 Task: Look for properties with 3 bathrooms.
Action: Mouse moved to (804, 136)
Screenshot: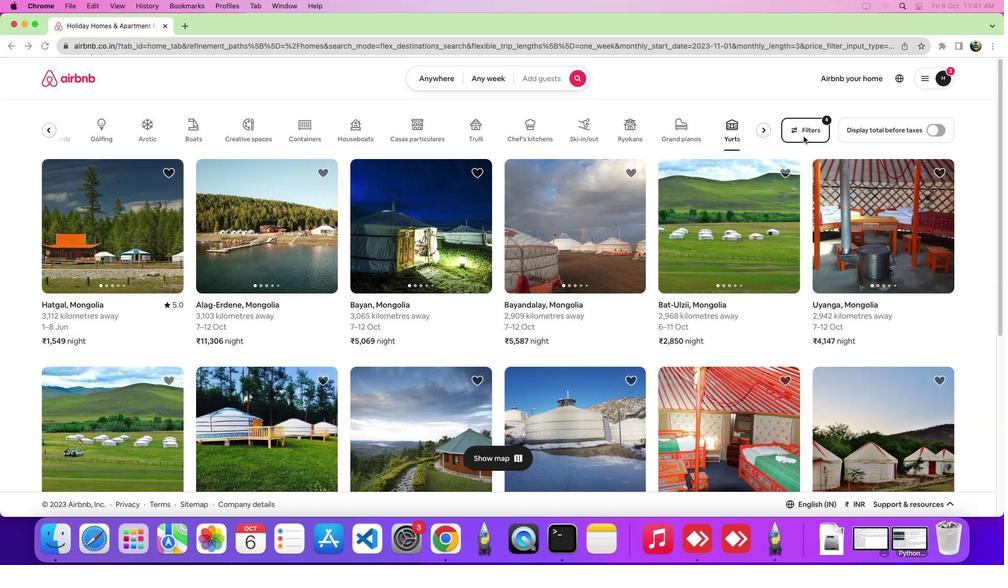 
Action: Mouse pressed left at (804, 136)
Screenshot: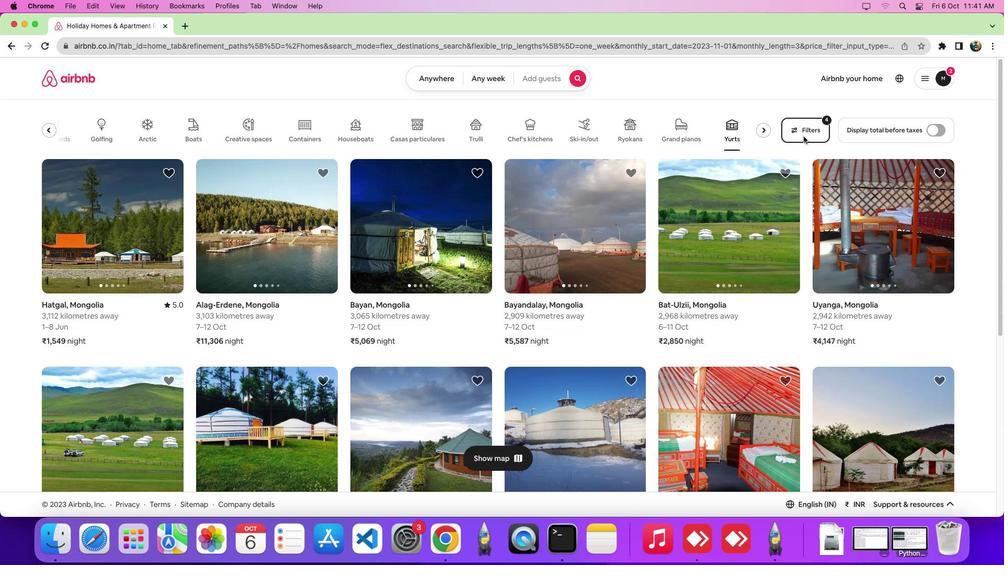 
Action: Mouse moved to (808, 126)
Screenshot: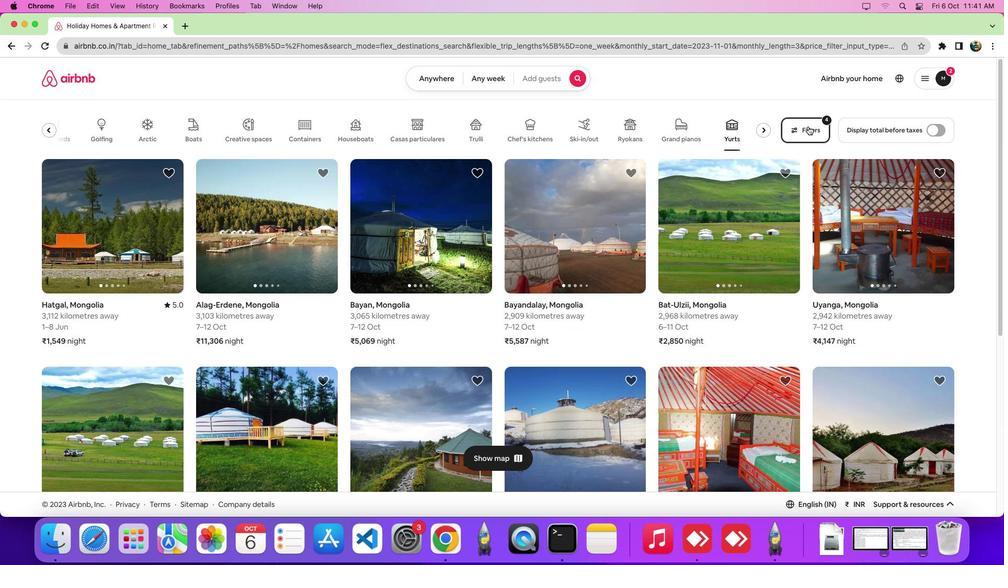 
Action: Mouse pressed left at (808, 126)
Screenshot: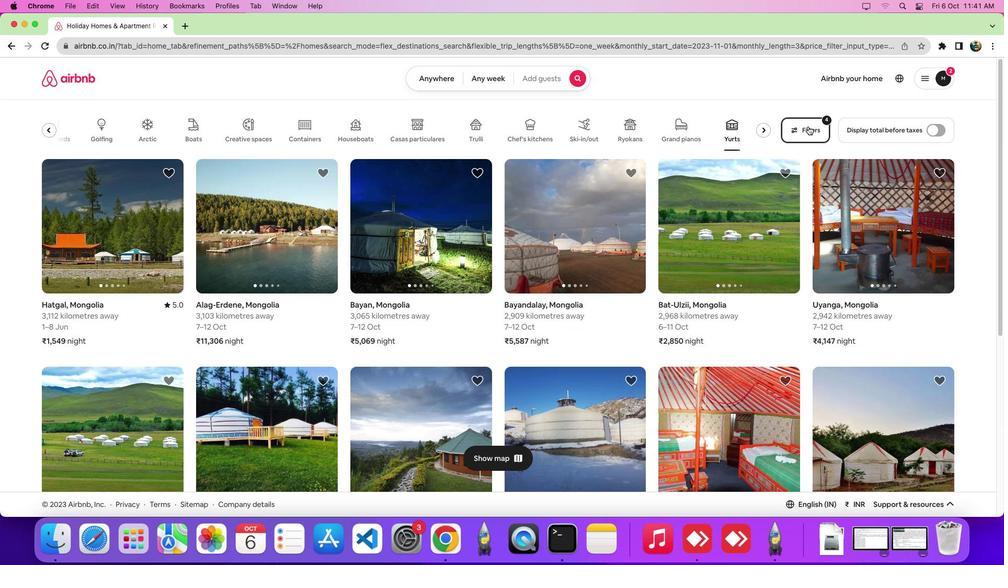 
Action: Mouse moved to (435, 183)
Screenshot: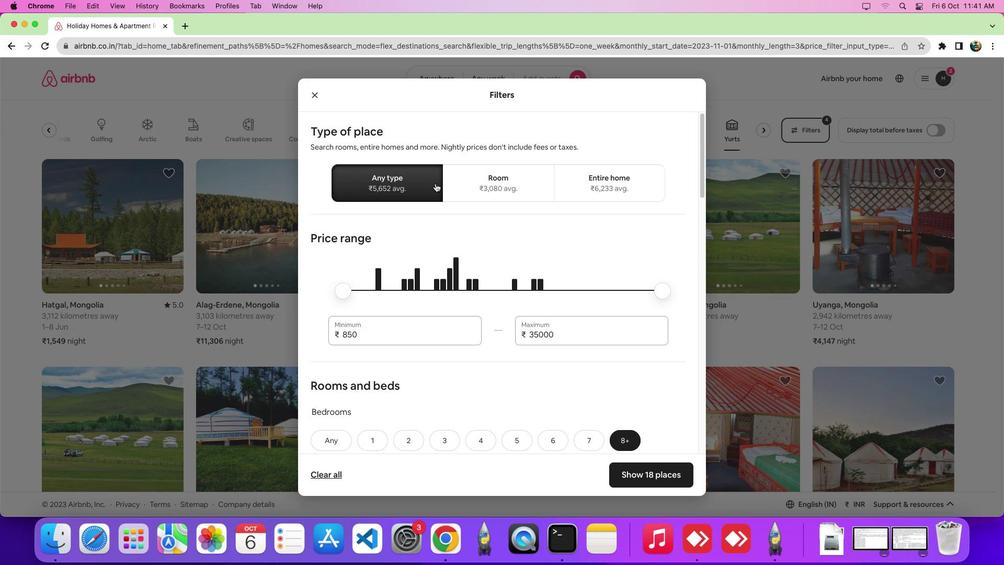 
Action: Mouse pressed left at (435, 183)
Screenshot: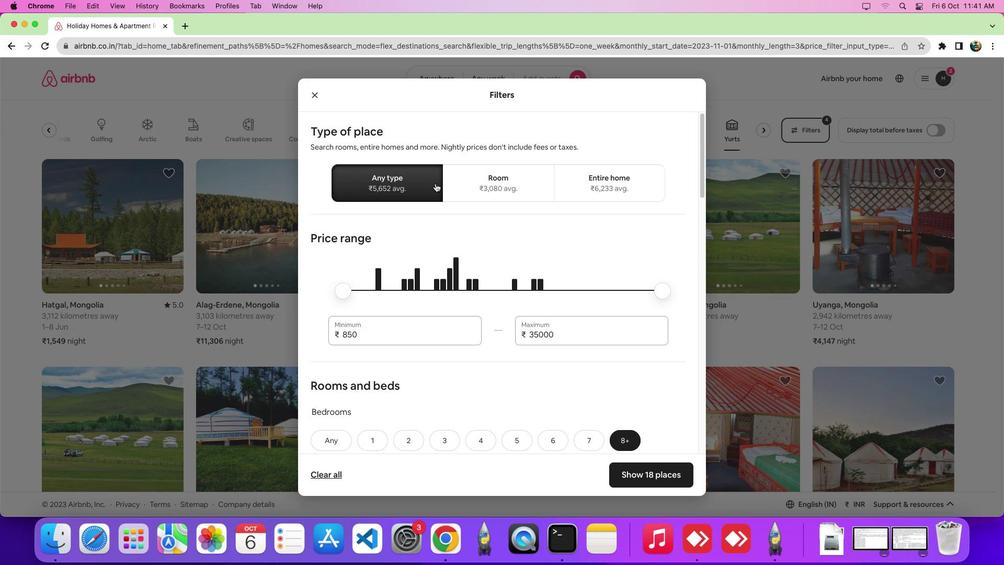 
Action: Mouse moved to (454, 265)
Screenshot: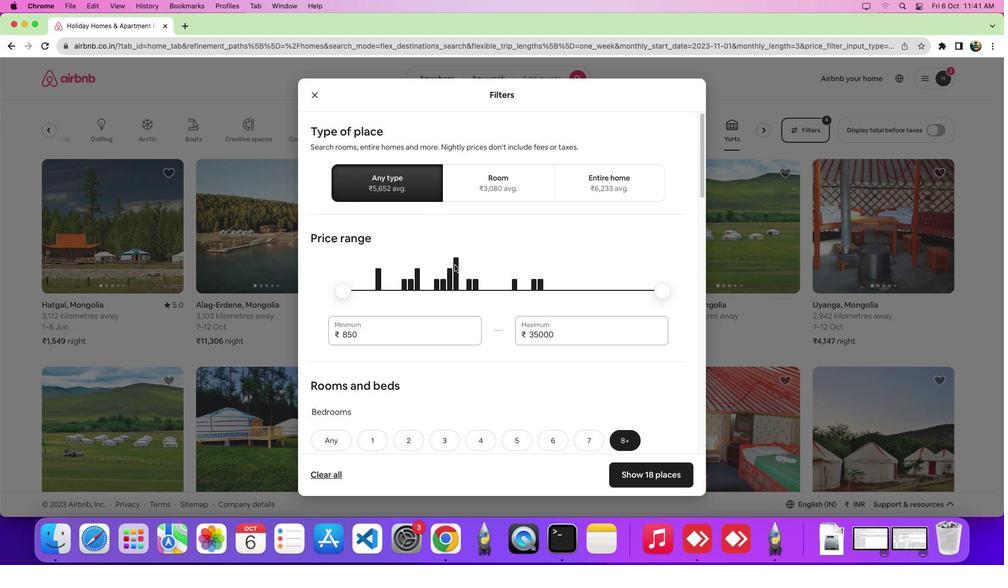 
Action: Mouse scrolled (454, 265) with delta (0, 0)
Screenshot: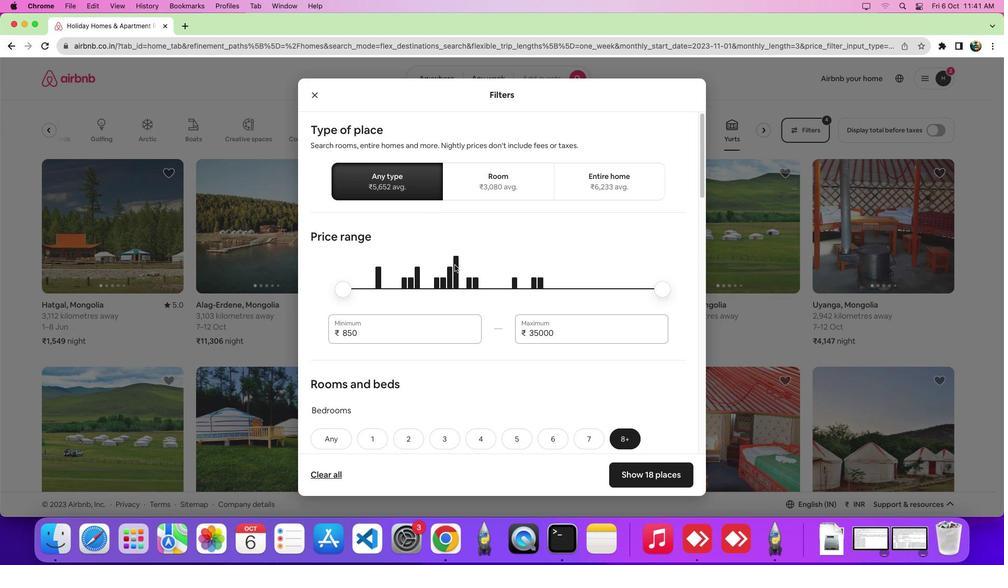 
Action: Mouse scrolled (454, 265) with delta (0, 0)
Screenshot: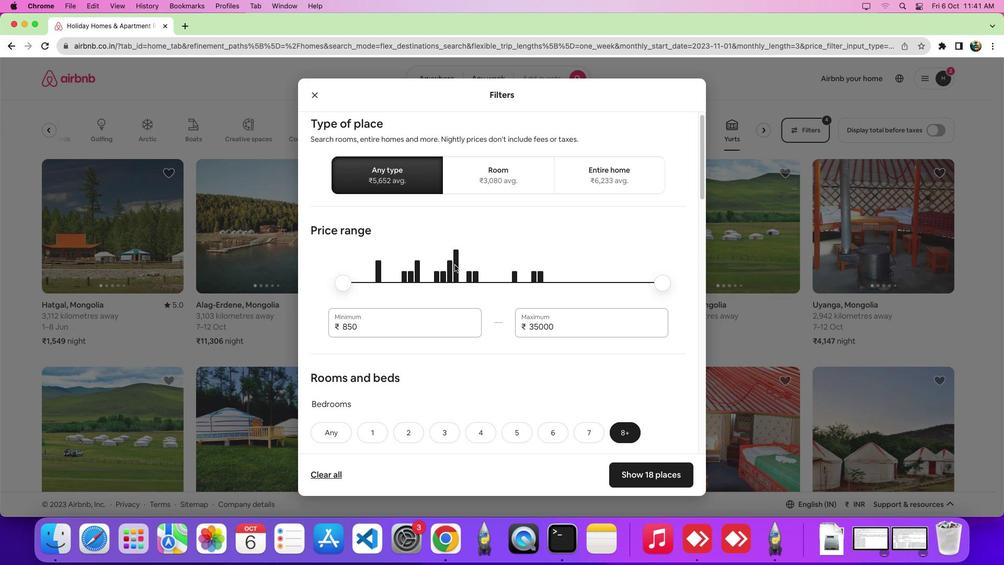 
Action: Mouse scrolled (454, 265) with delta (0, -1)
Screenshot: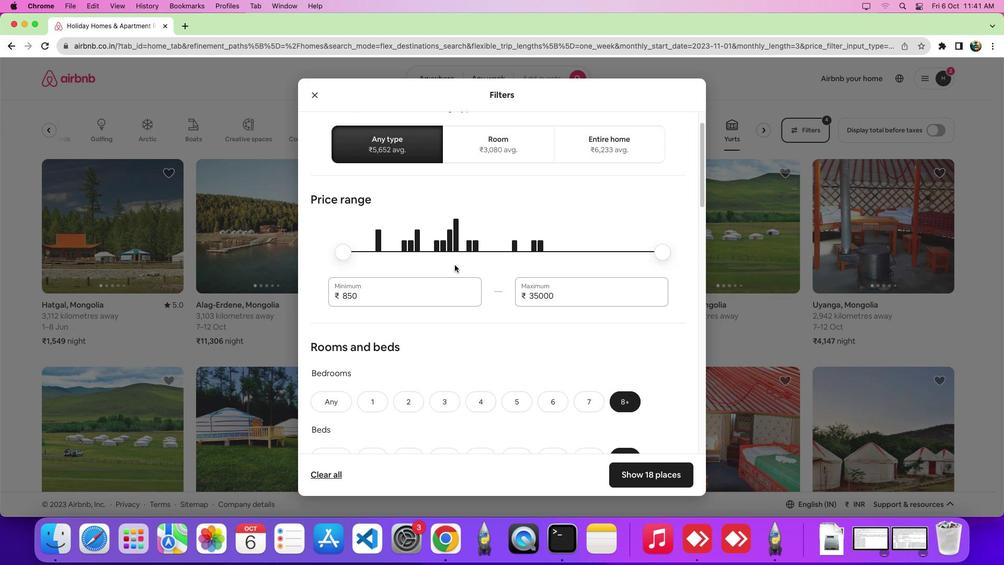 
Action: Mouse moved to (455, 265)
Screenshot: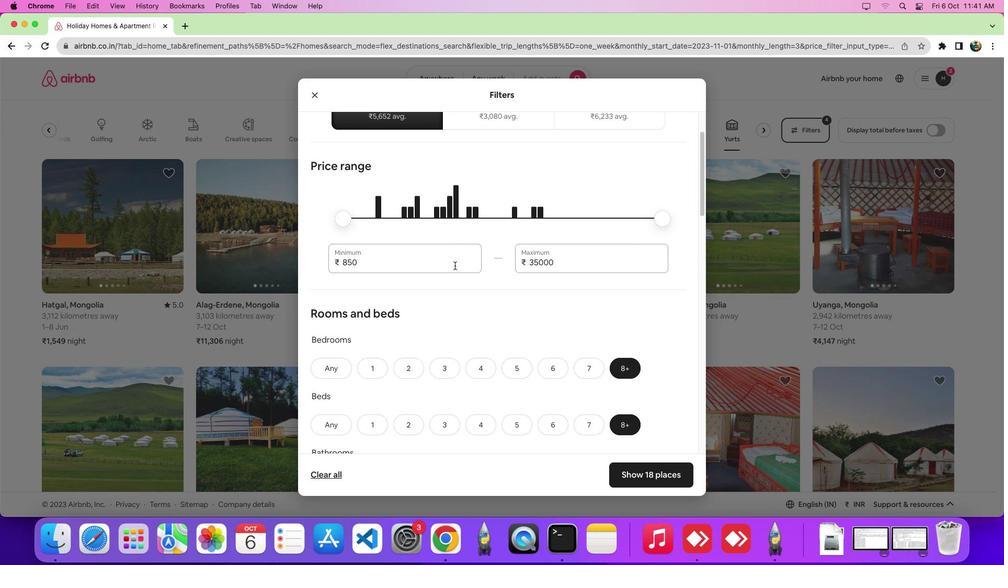 
Action: Mouse scrolled (455, 265) with delta (0, 0)
Screenshot: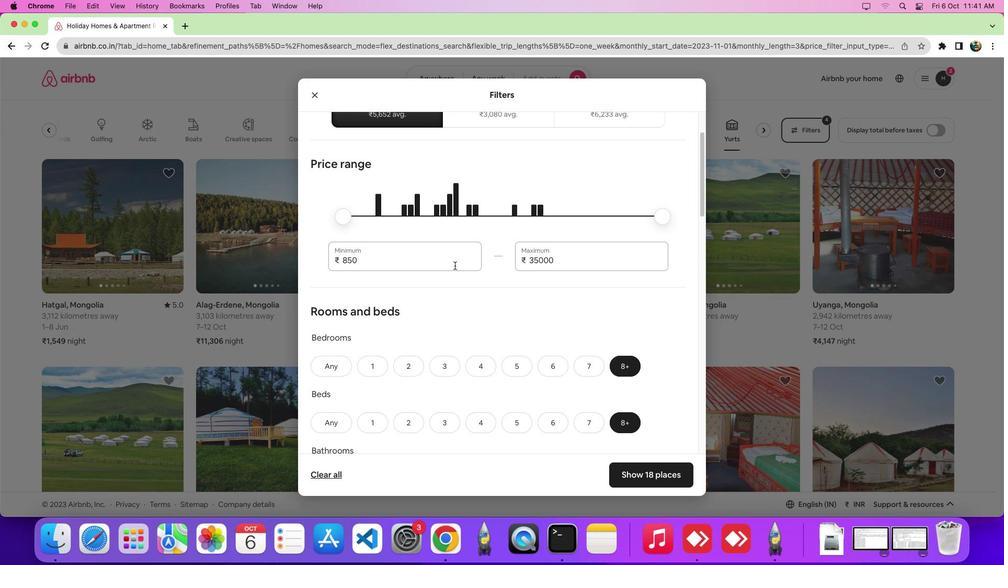 
Action: Mouse scrolled (455, 265) with delta (0, 0)
Screenshot: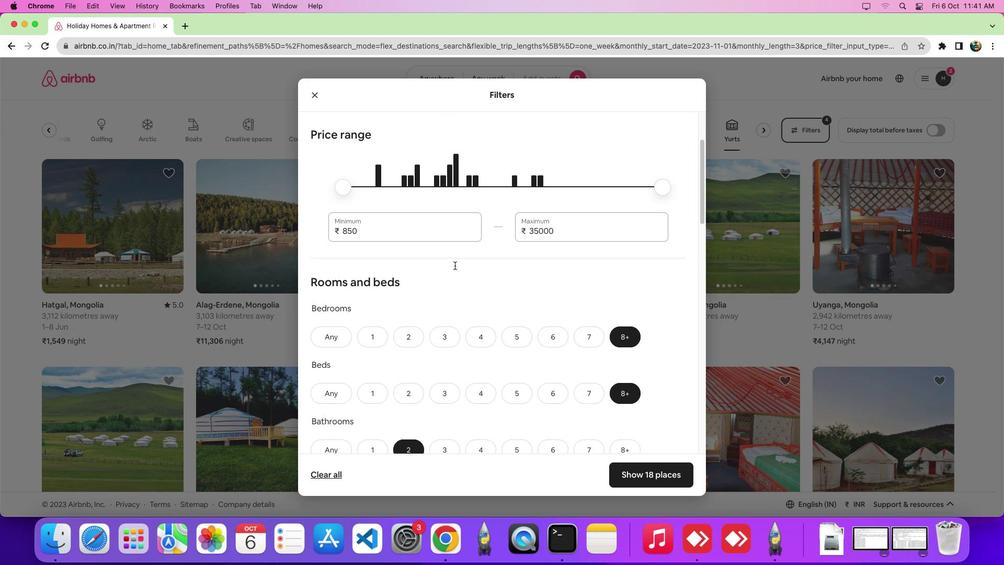 
Action: Mouse scrolled (455, 265) with delta (0, -2)
Screenshot: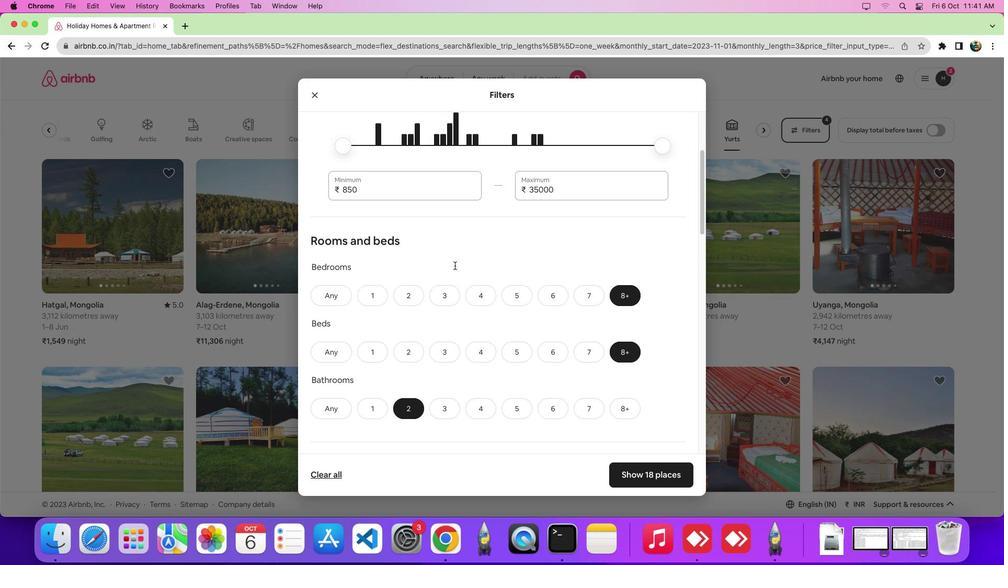 
Action: Mouse scrolled (455, 265) with delta (0, -3)
Screenshot: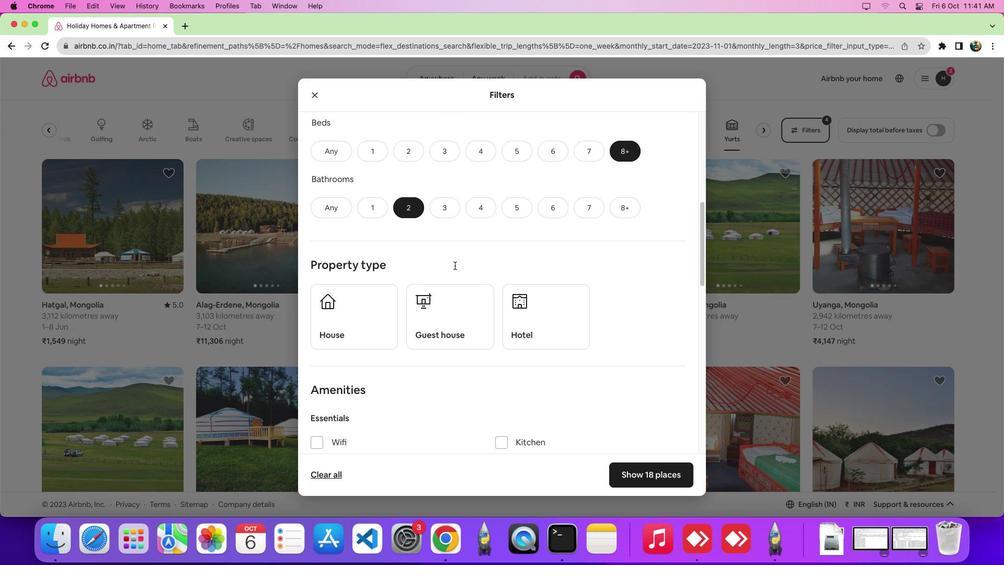 
Action: Mouse moved to (453, 197)
Screenshot: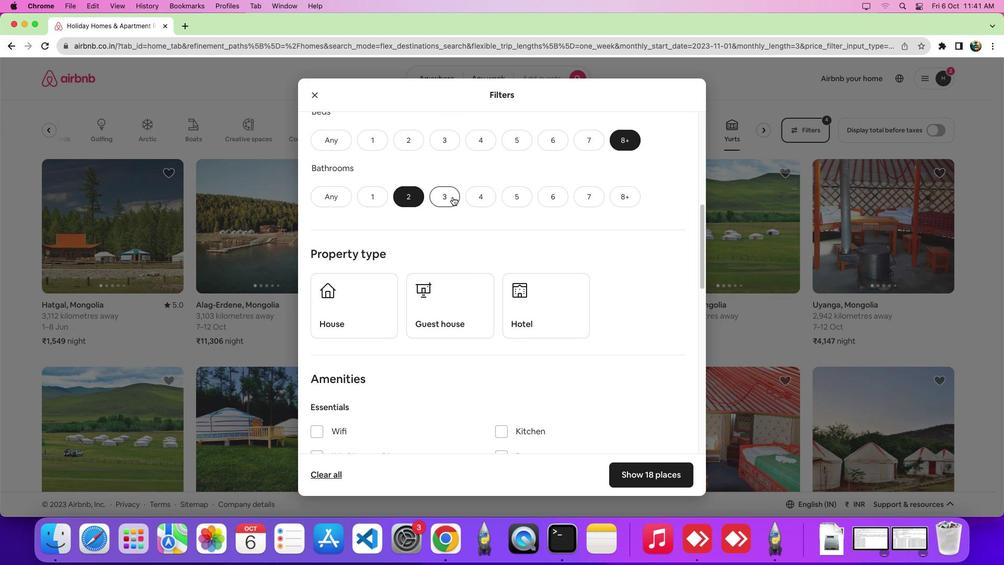 
Action: Mouse pressed left at (453, 197)
Screenshot: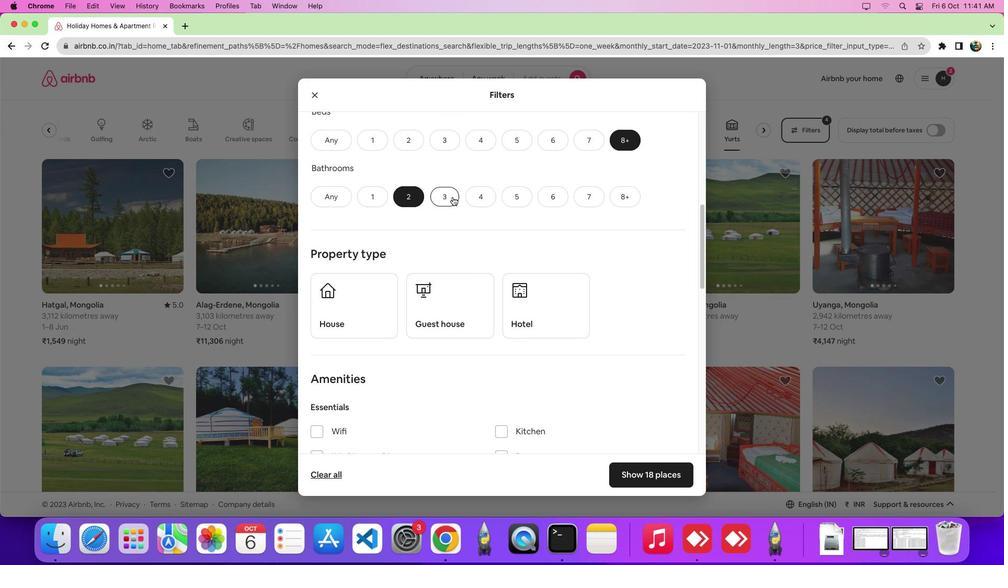 
Action: Mouse moved to (648, 472)
Screenshot: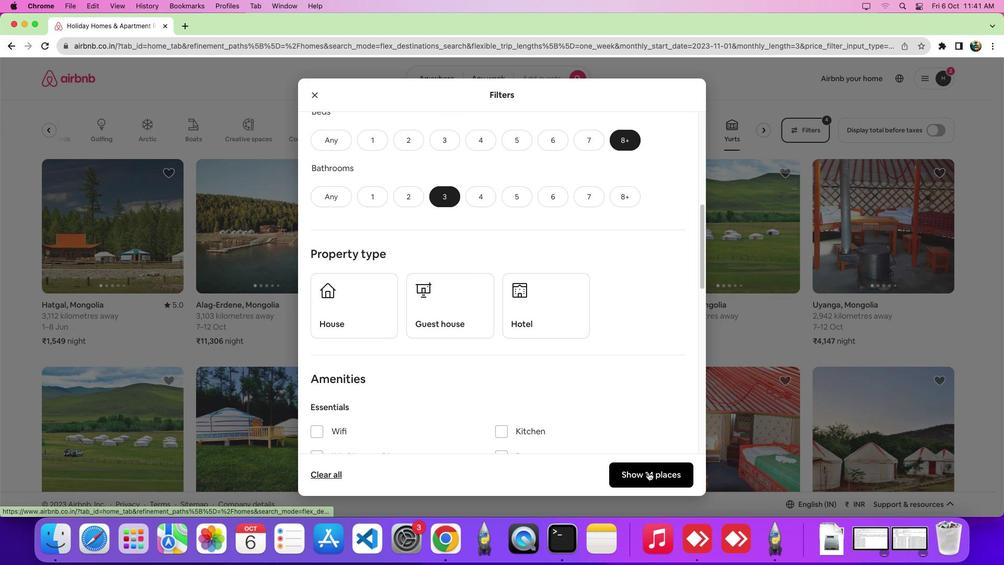 
Action: Mouse pressed left at (648, 472)
Screenshot: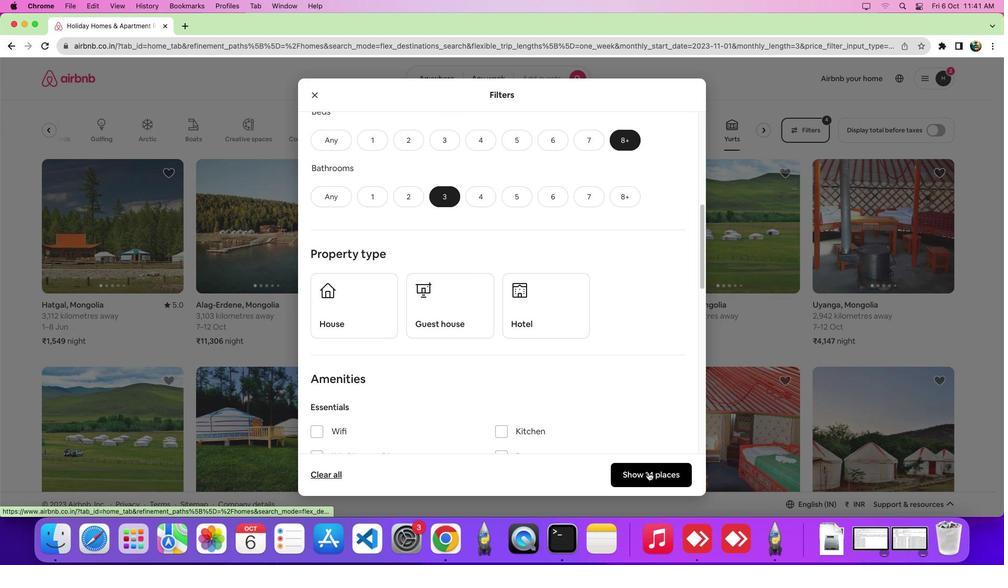 
Action: Mouse moved to (660, 486)
Screenshot: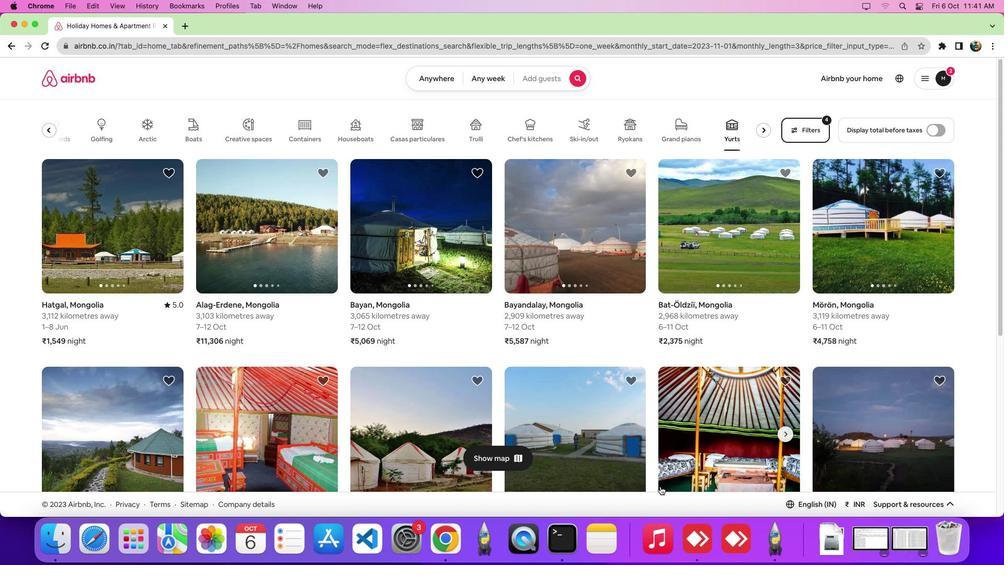 
